 Task: Use the formula "COUNT" in spreadsheet "Project protfolio".
Action: Mouse moved to (138, 82)
Screenshot: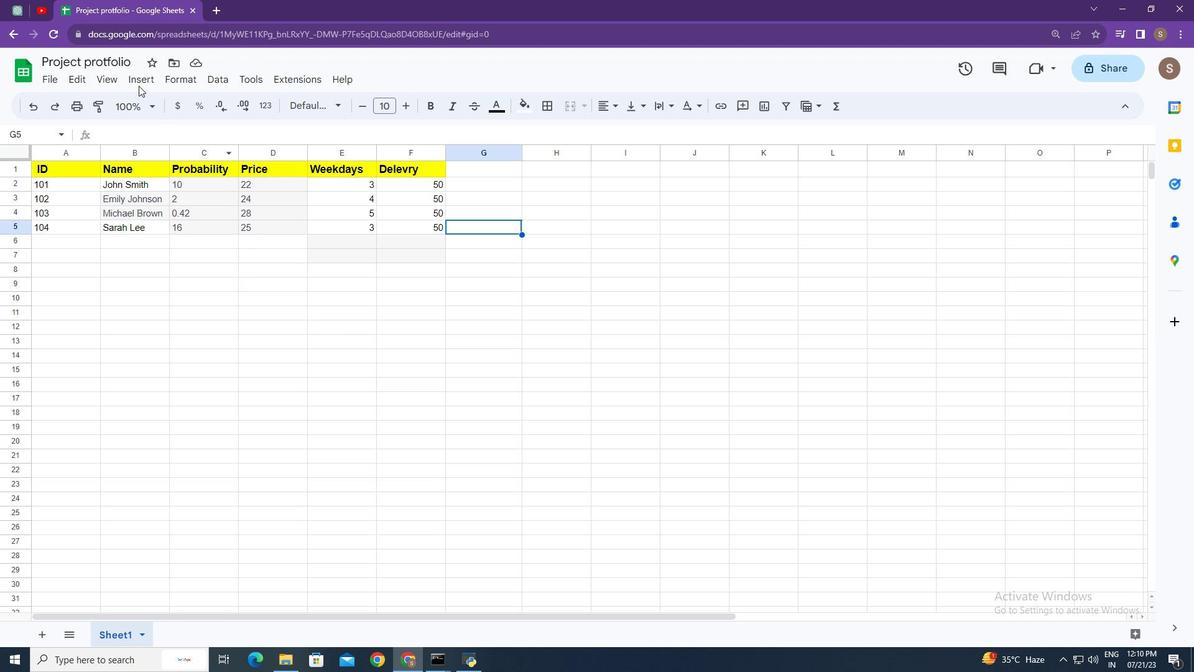 
Action: Mouse pressed left at (138, 82)
Screenshot: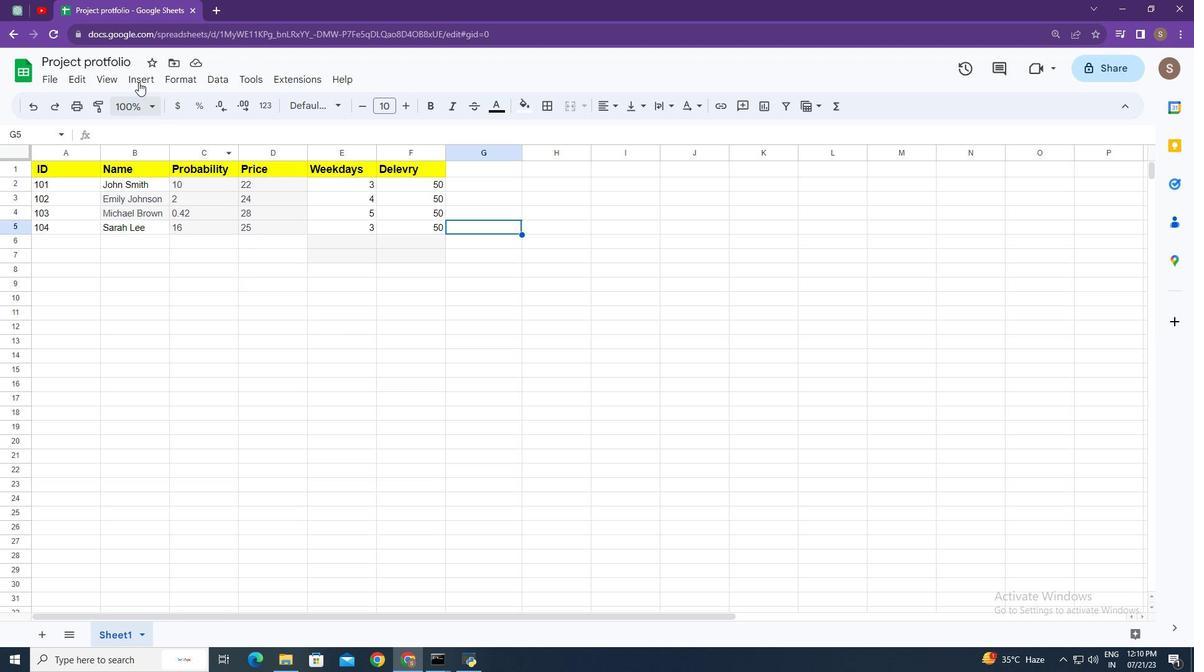 
Action: Mouse moved to (239, 317)
Screenshot: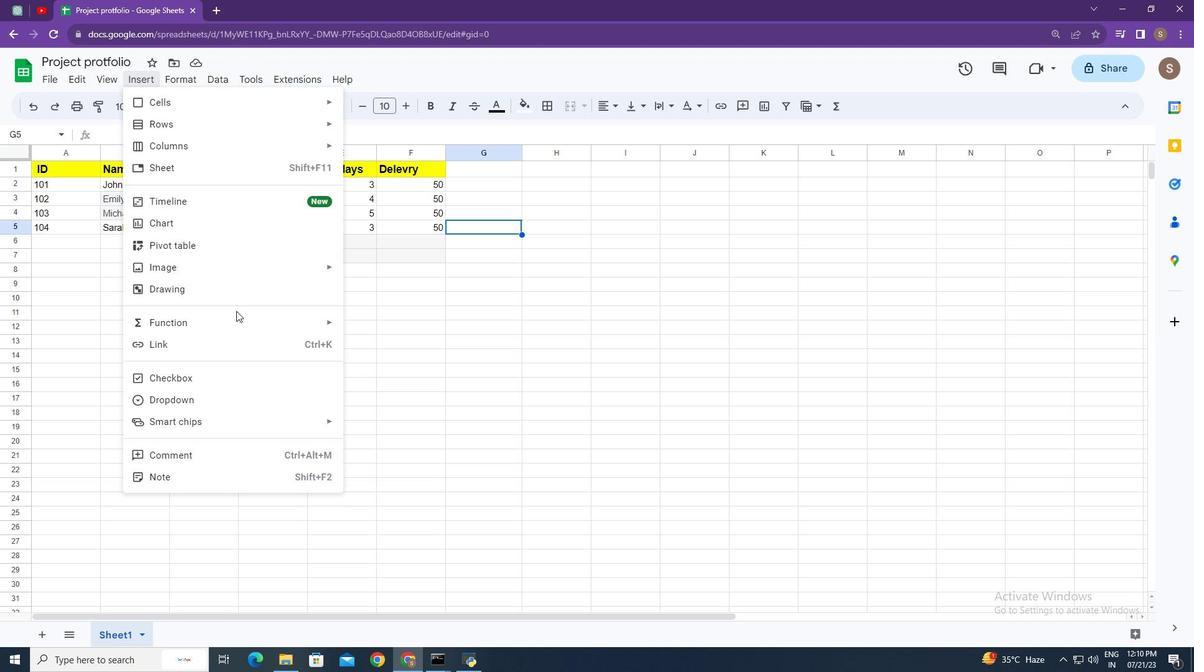 
Action: Mouse pressed left at (239, 317)
Screenshot: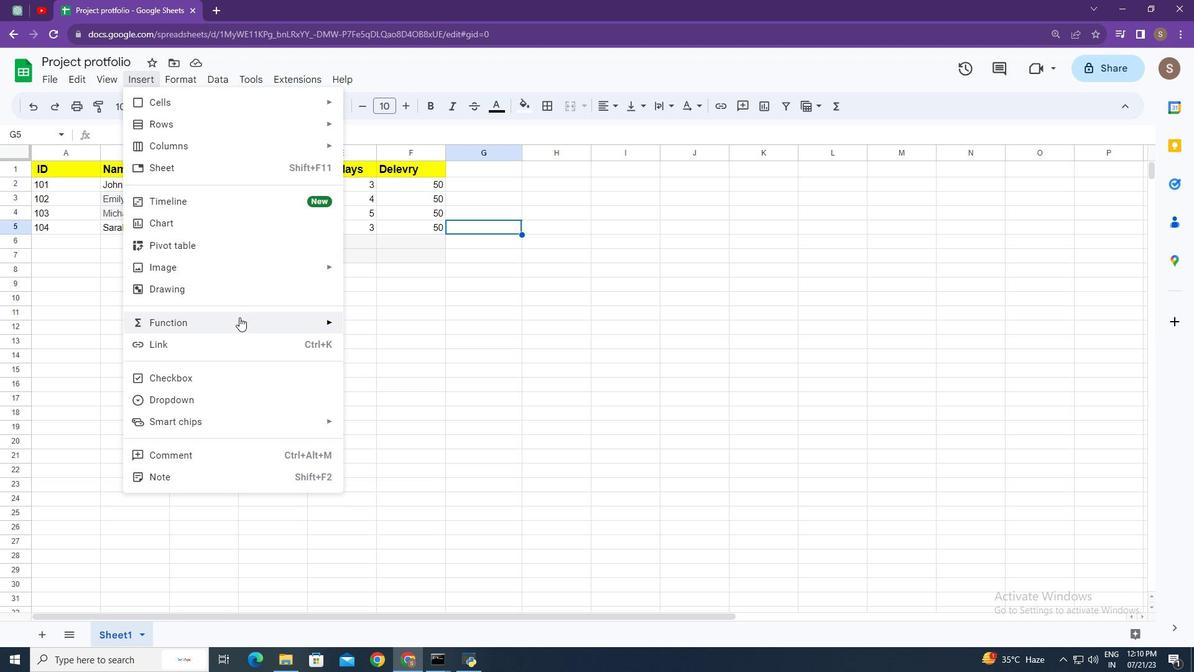 
Action: Mouse moved to (425, 253)
Screenshot: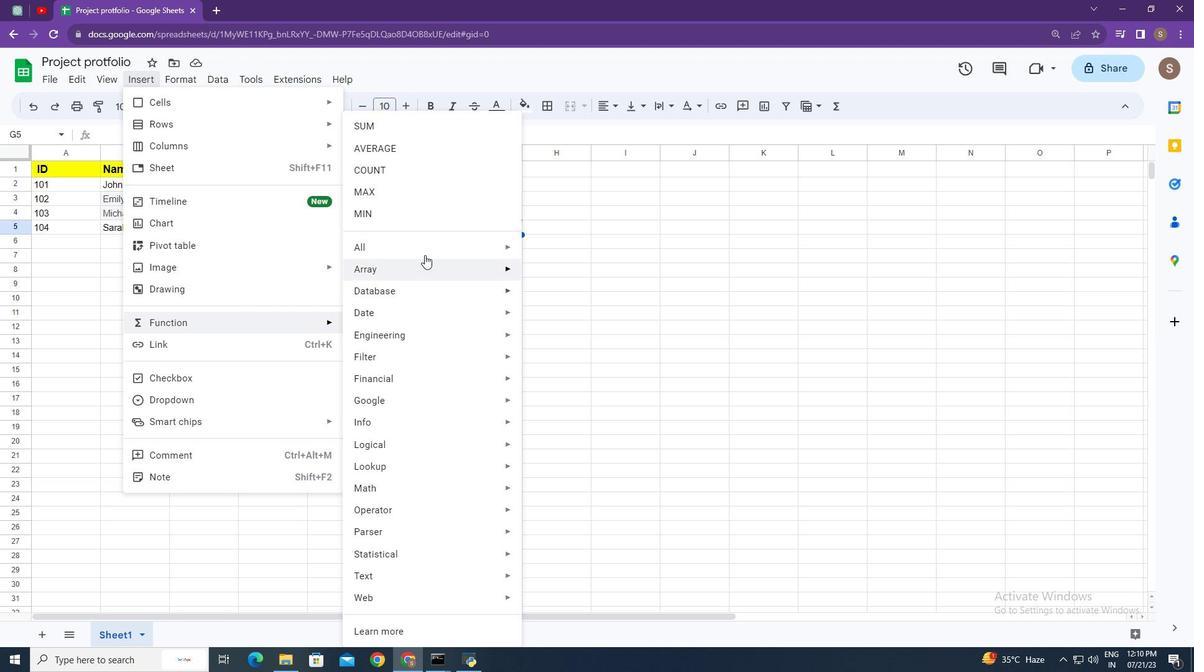 
Action: Mouse pressed left at (425, 253)
Screenshot: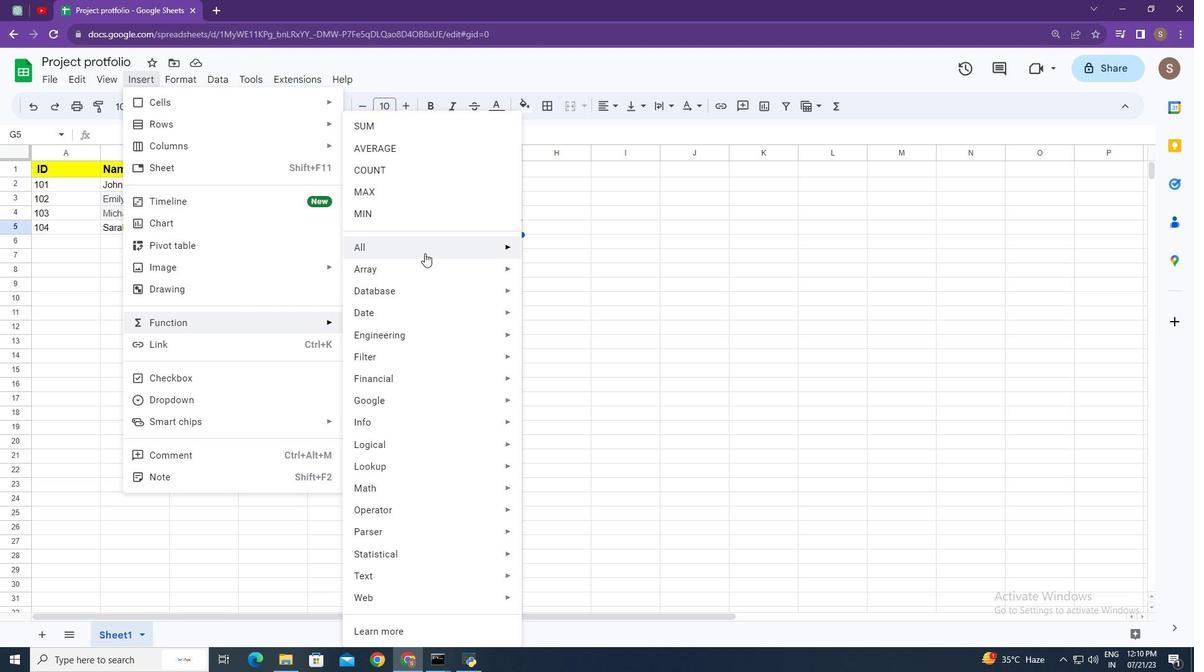 
Action: Mouse moved to (584, 556)
Screenshot: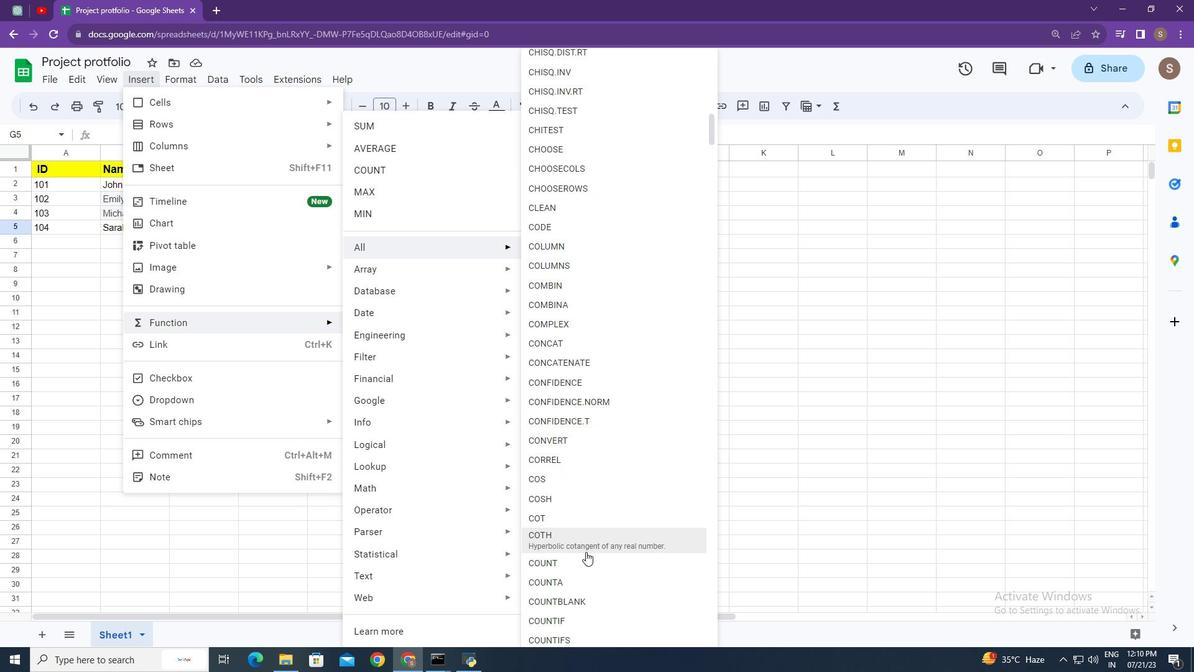 
Action: Mouse pressed left at (584, 556)
Screenshot: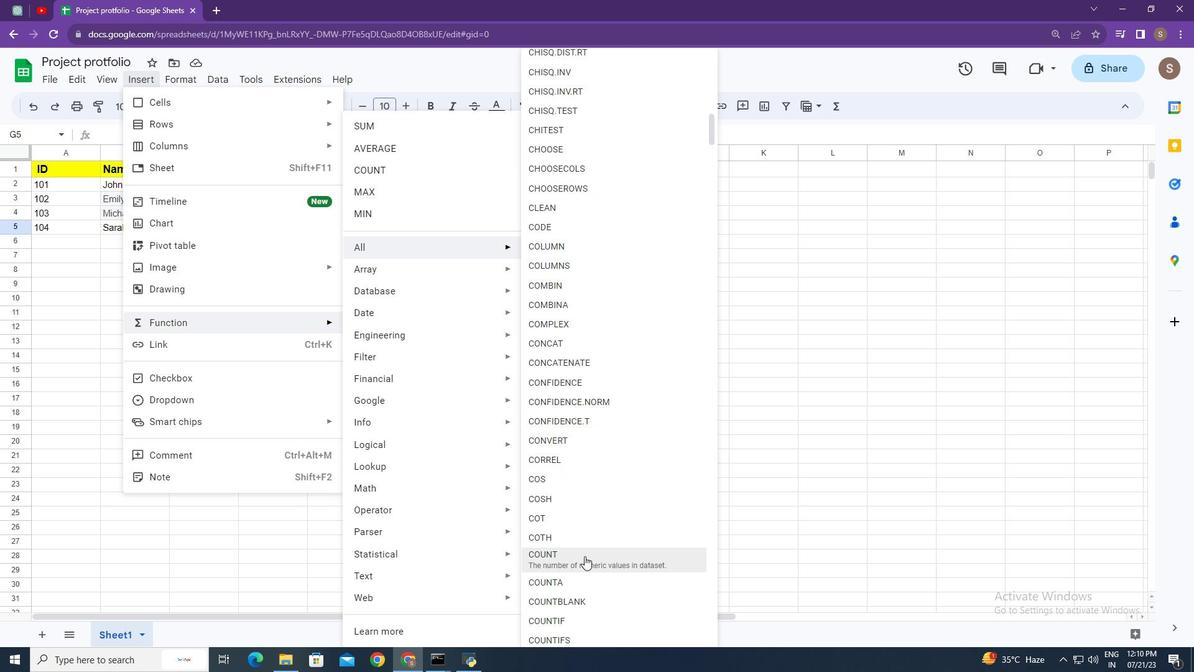 
Action: Mouse moved to (179, 184)
Screenshot: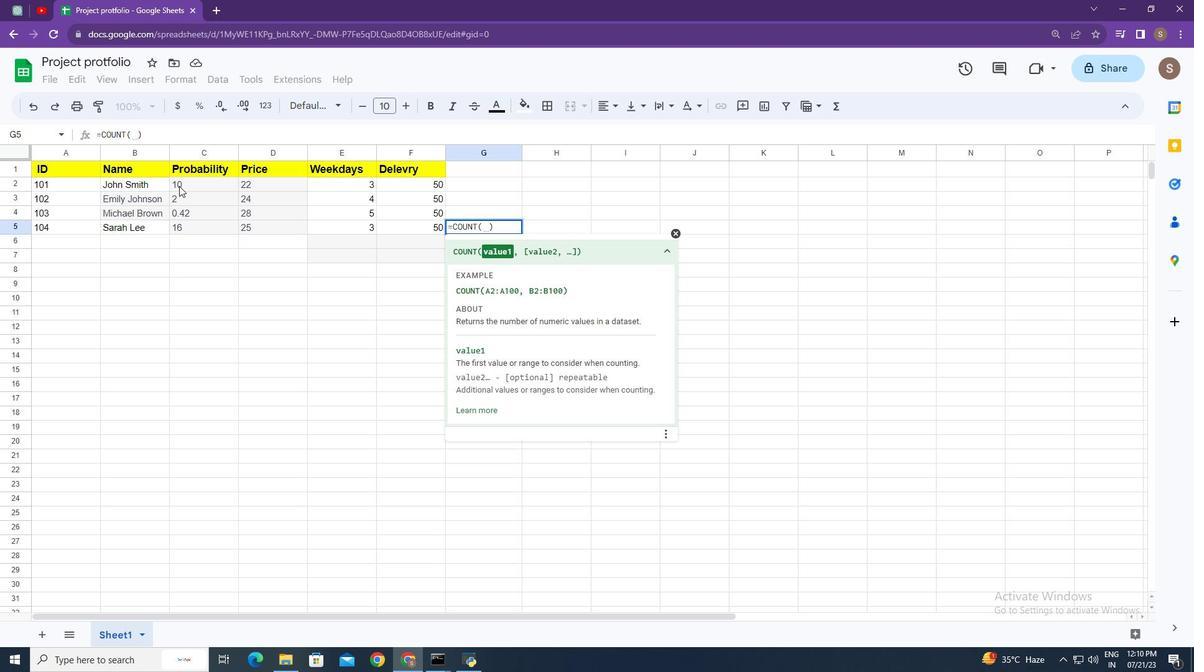 
Action: Mouse pressed left at (179, 184)
Screenshot: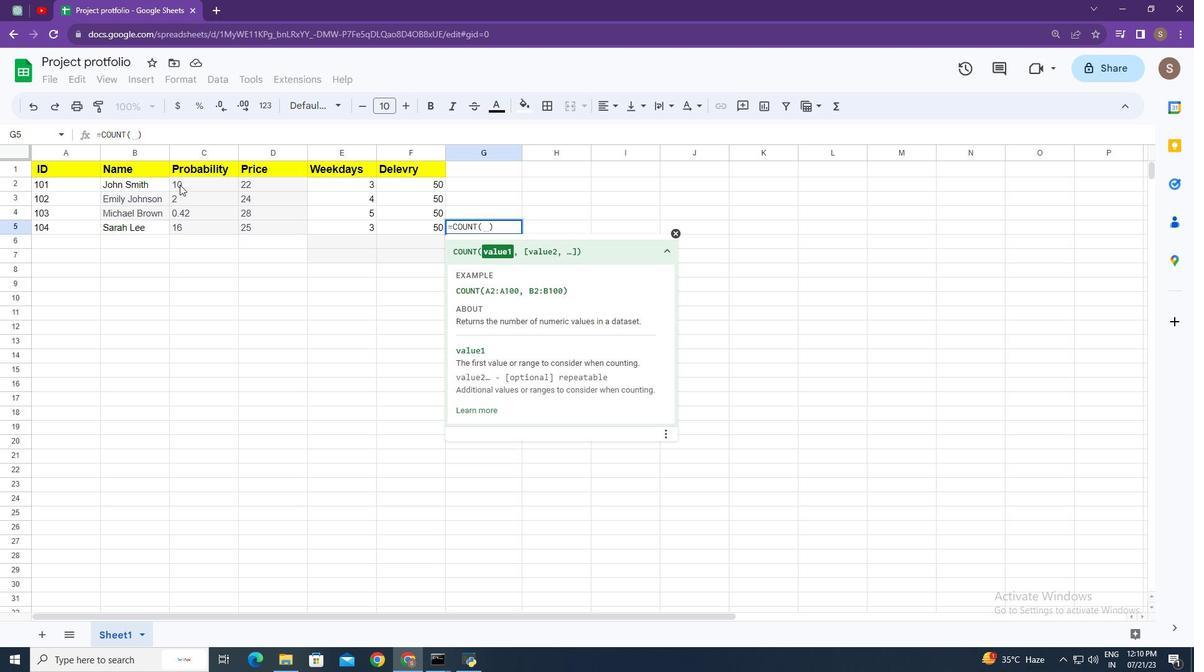 
Action: Mouse moved to (319, 182)
Screenshot: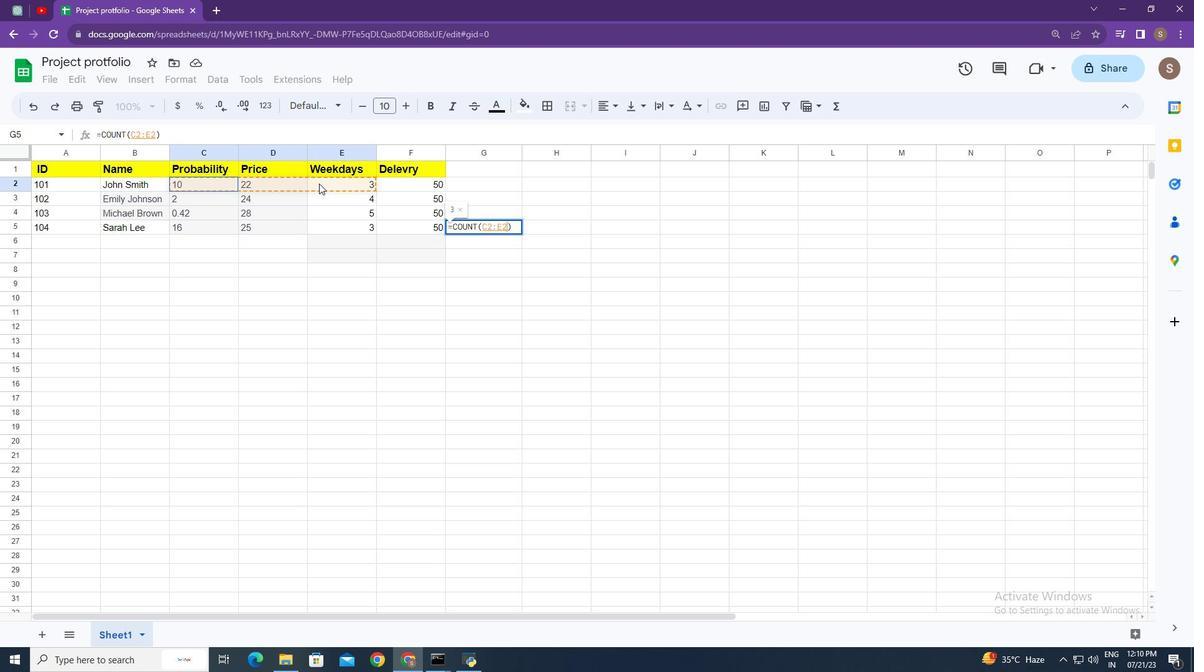 
Action: Key pressed ,
Screenshot: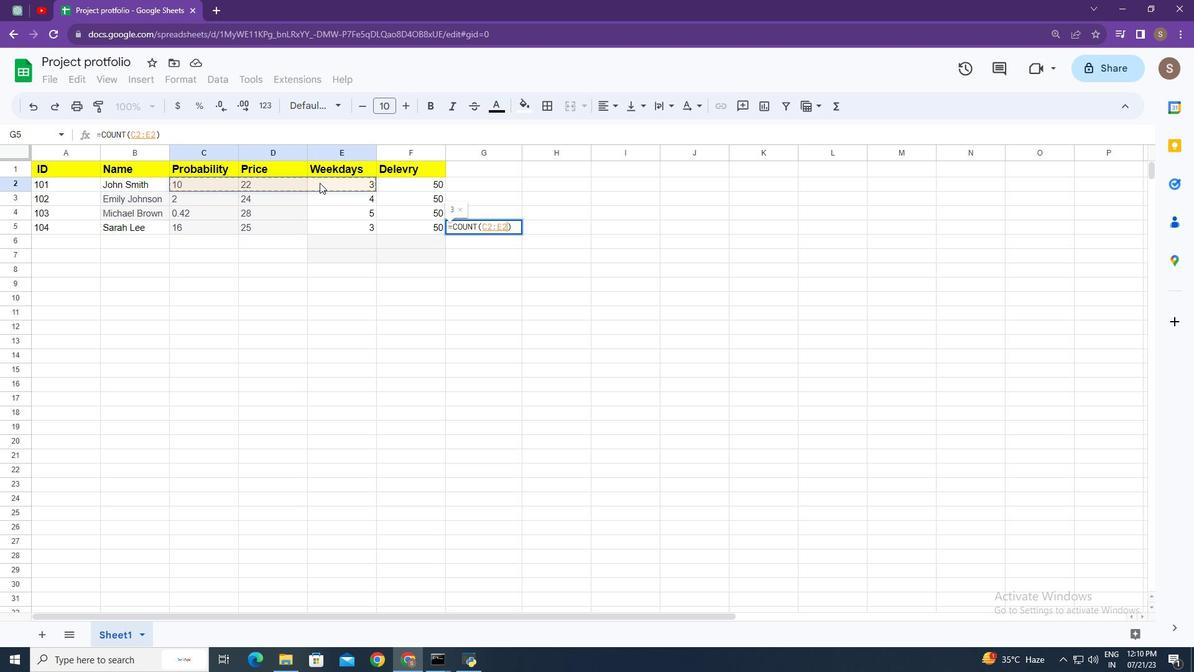 
Action: Mouse moved to (184, 212)
Screenshot: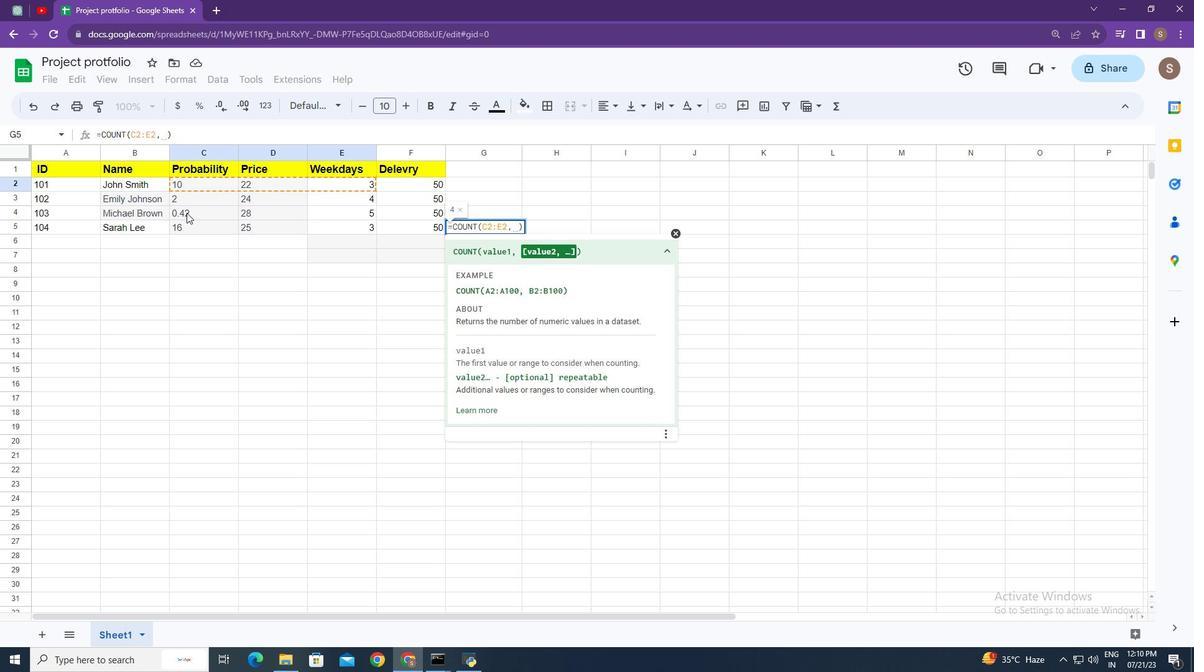 
Action: Mouse pressed left at (184, 212)
Screenshot: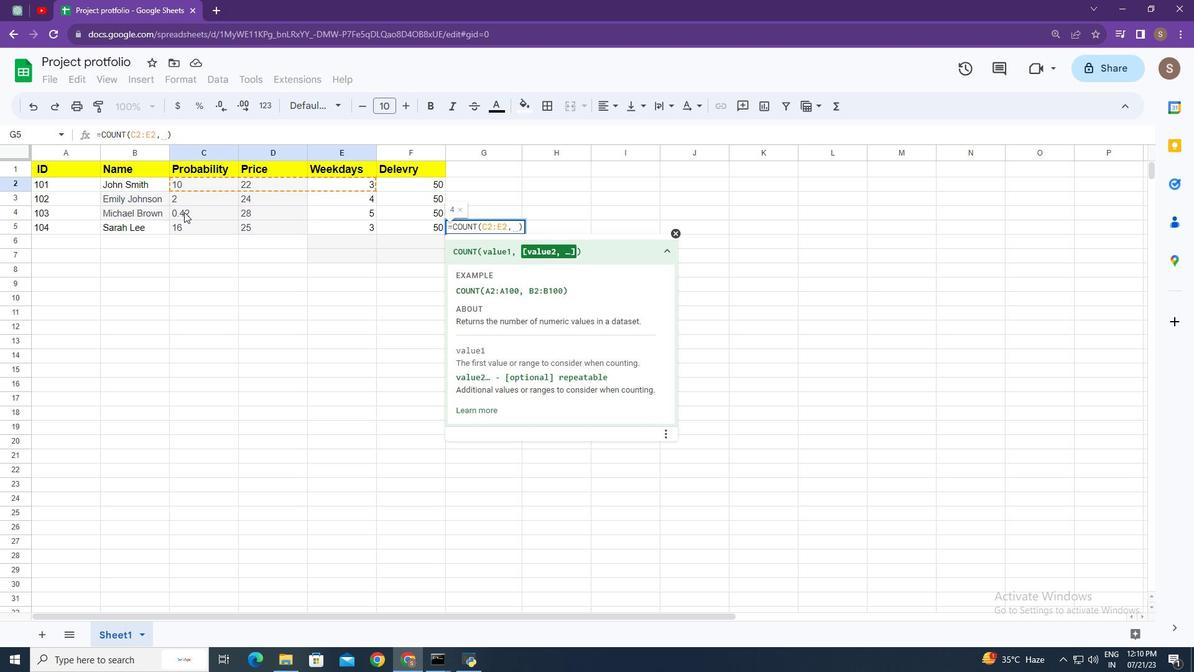 
Action: Mouse moved to (509, 240)
Screenshot: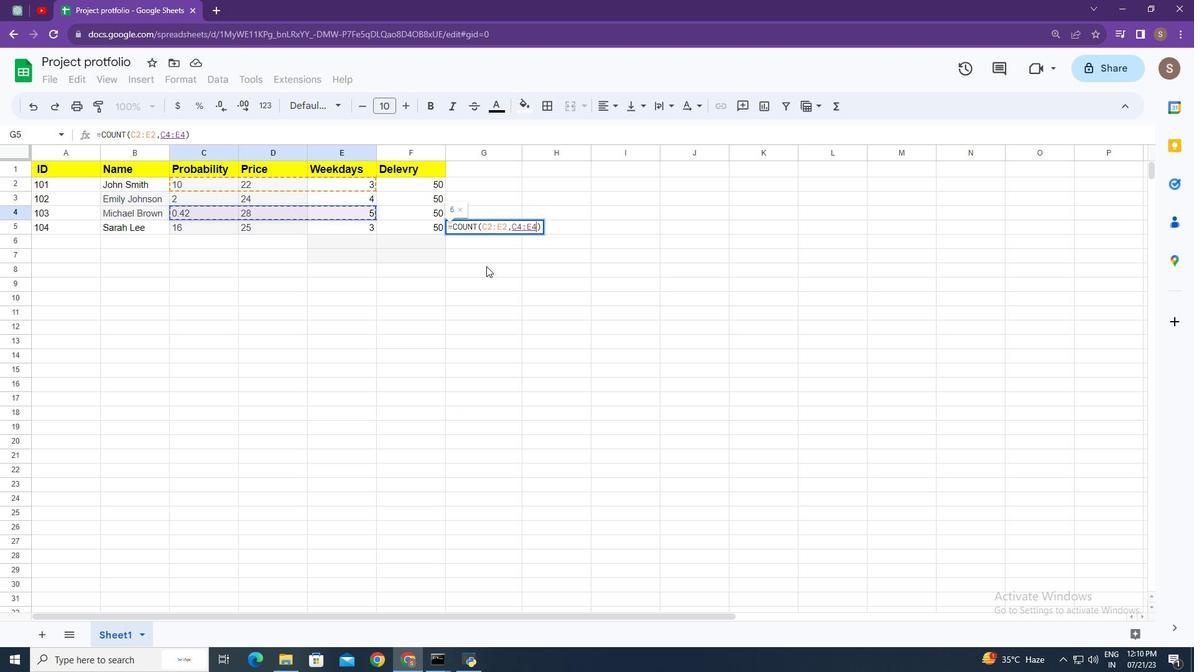 
Action: Key pressed <Key.enter>
Screenshot: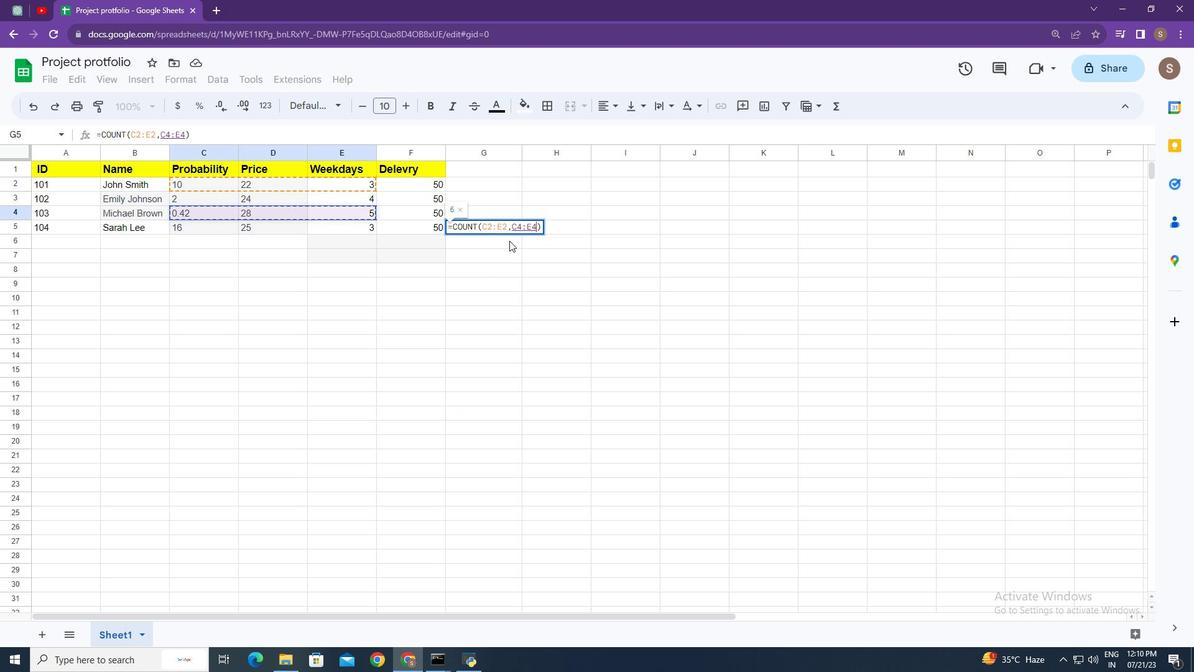 
Action: Mouse moved to (464, 302)
Screenshot: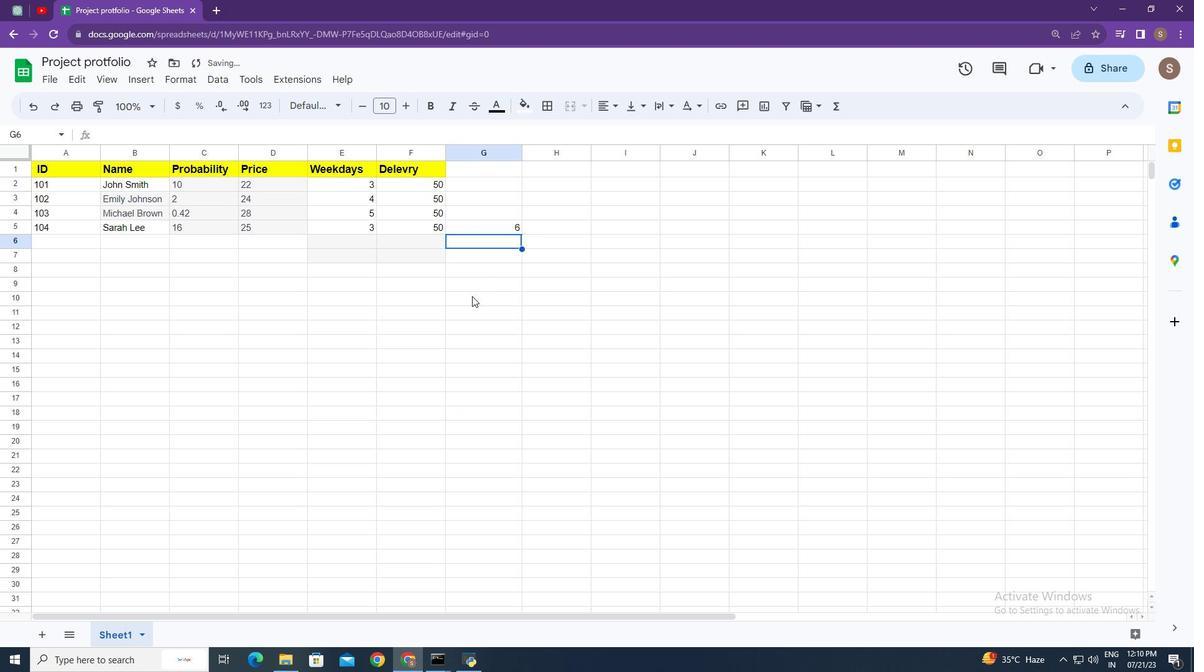 
